 Task: For heading Arial Rounded MT Bold with Underline.  font size for heading26,  'Change the font style of data to'Browallia New.  and font size to 18,  Change the alignment of both headline & data to Align middle & Align Text left.  In the sheet  DashboardFinRecords
Action: Mouse moved to (23, 101)
Screenshot: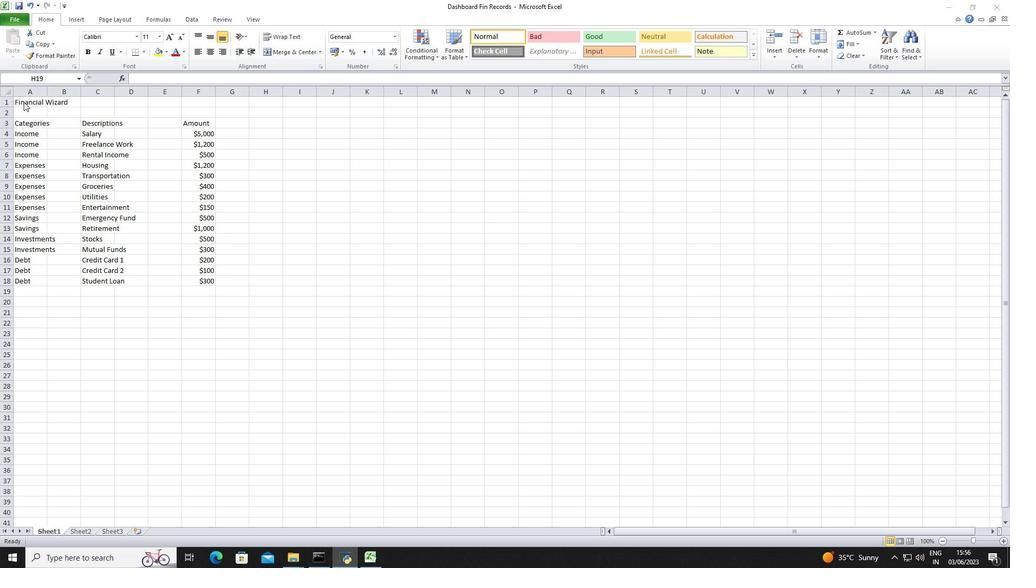 
Action: Mouse pressed left at (23, 101)
Screenshot: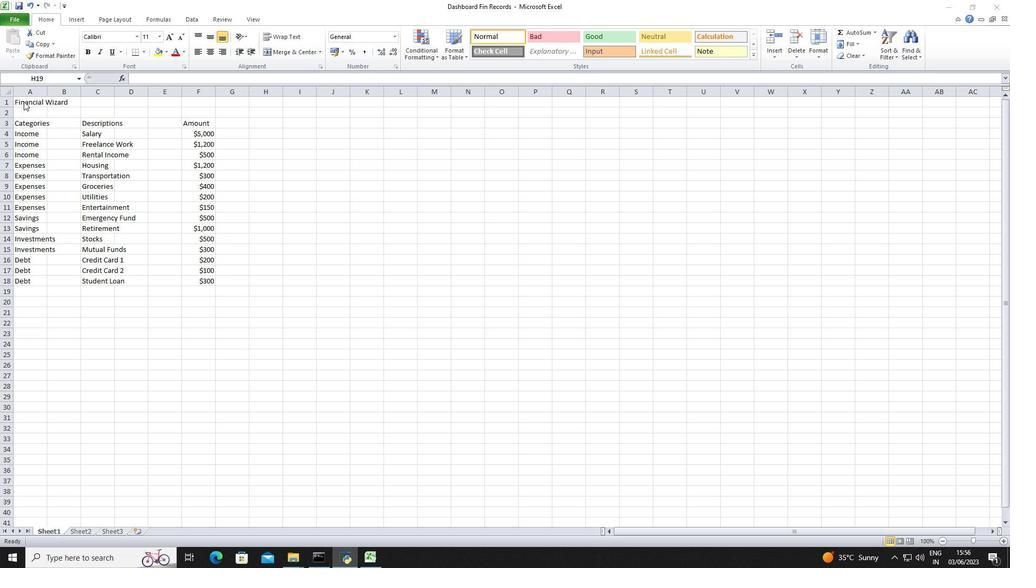 
Action: Mouse moved to (26, 101)
Screenshot: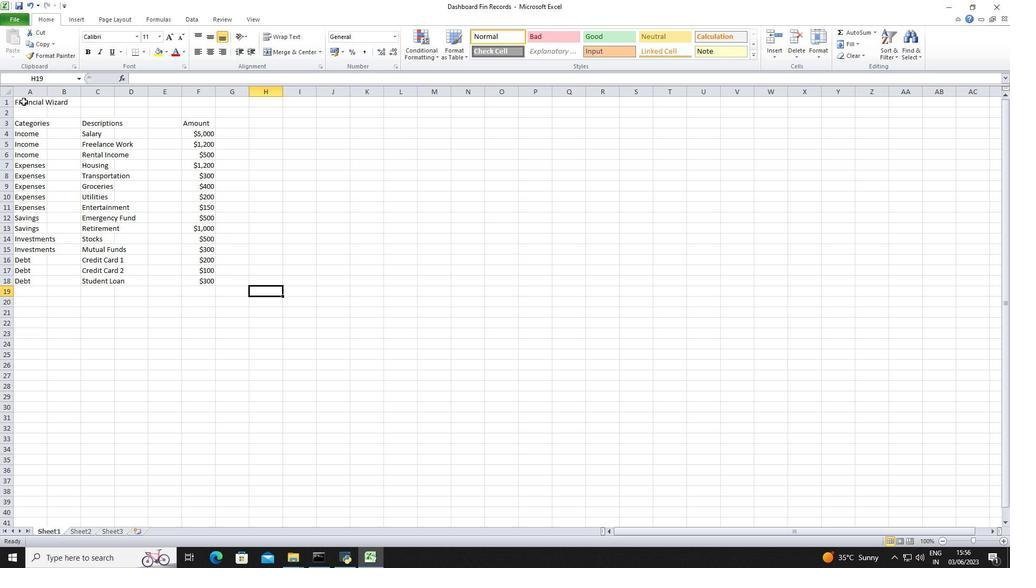 
Action: Mouse pressed left at (26, 101)
Screenshot: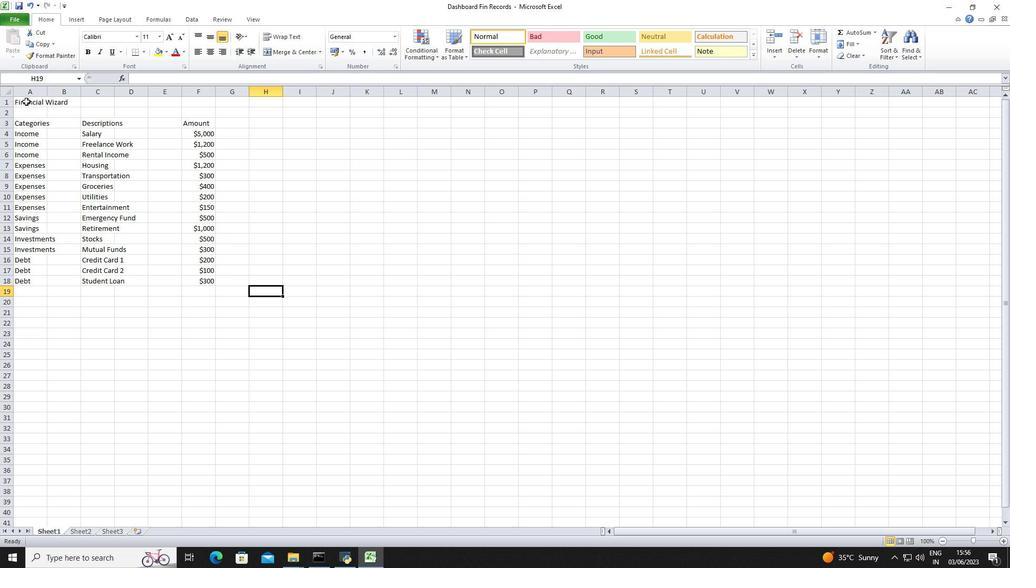 
Action: Mouse moved to (118, 35)
Screenshot: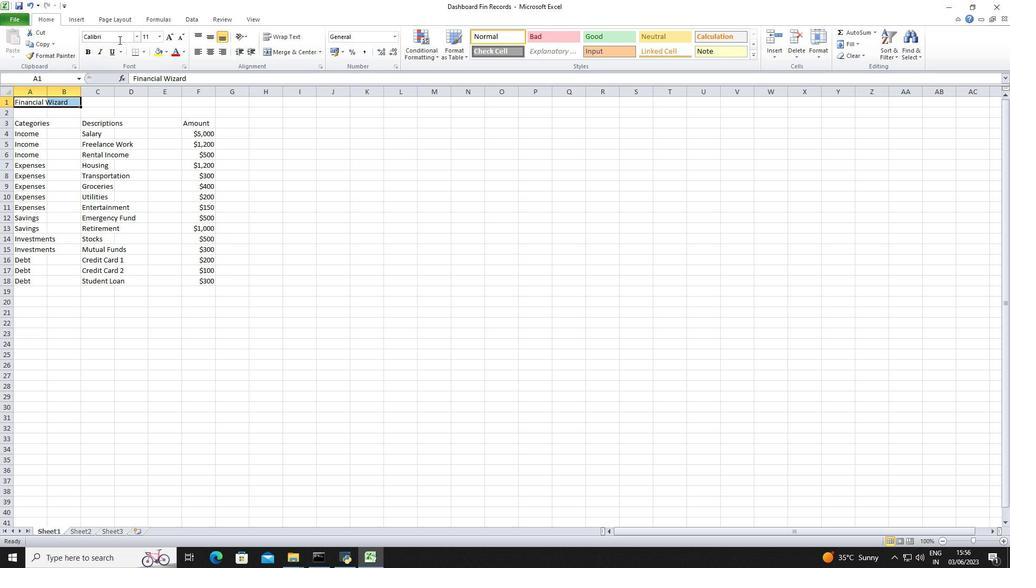 
Action: Mouse pressed left at (118, 35)
Screenshot: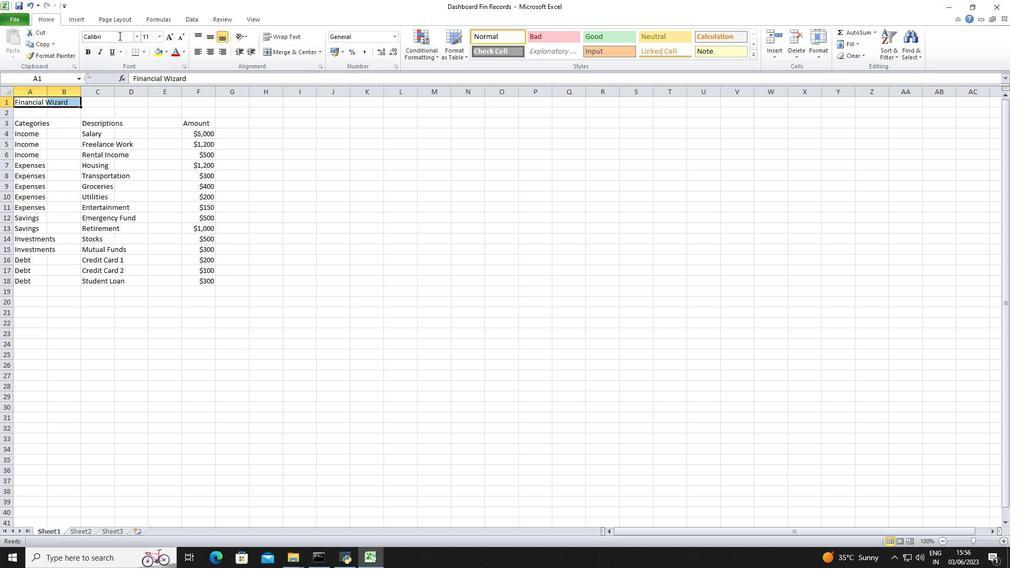 
Action: Key pressed <Key.shift><Key.shift><Key.shift><Key.shift><Key.shift><Key.shift><Key.shift><Key.shift><Key.shift><Key.shift>Ariial<Key.space><Key.shift>Rounded<Key.space><Key.shift>MT<Key.space><Key.shift>Bold<Key.enter>
Screenshot: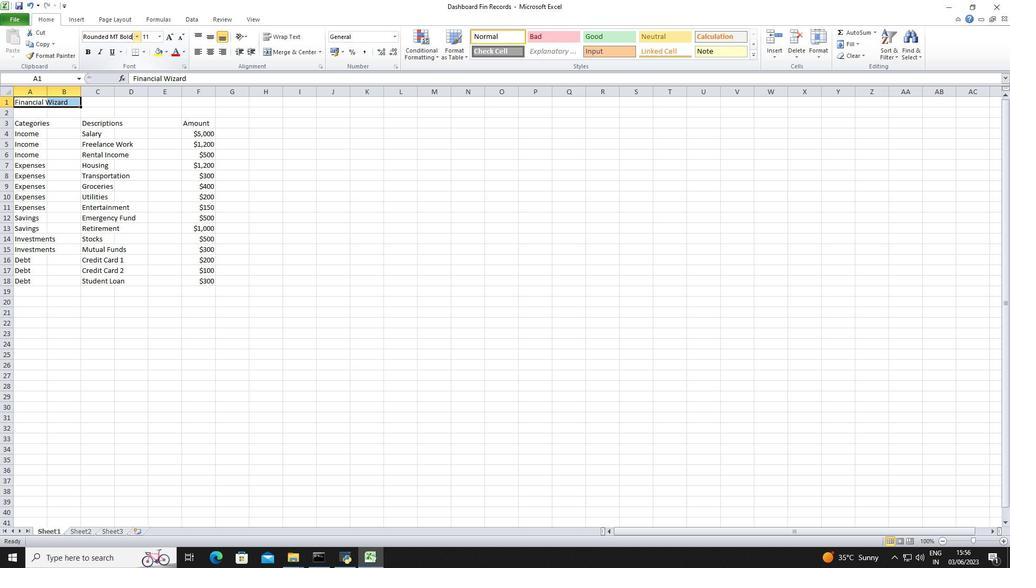 
Action: Mouse moved to (111, 48)
Screenshot: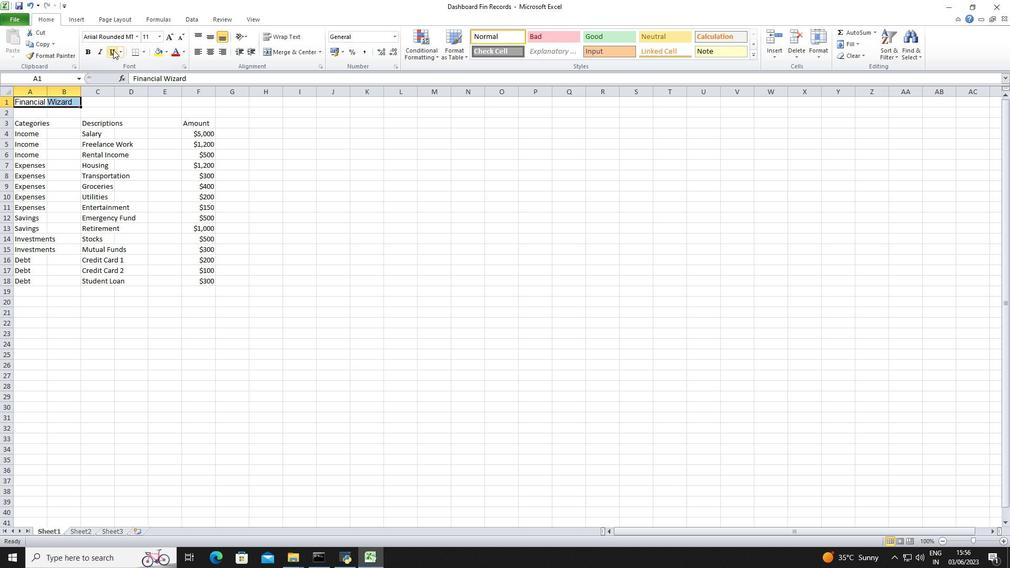 
Action: Mouse pressed left at (111, 48)
Screenshot: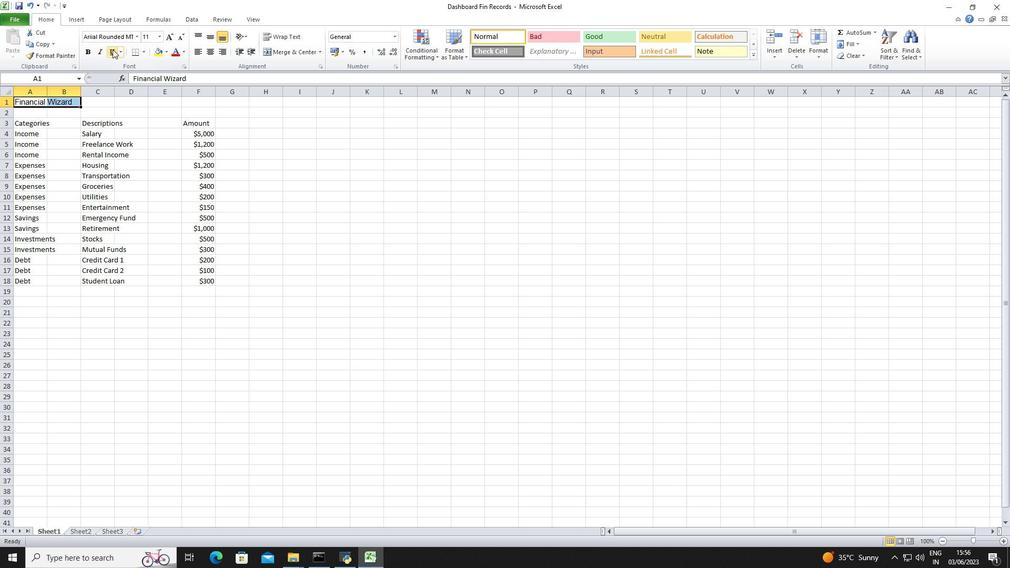 
Action: Mouse moved to (163, 33)
Screenshot: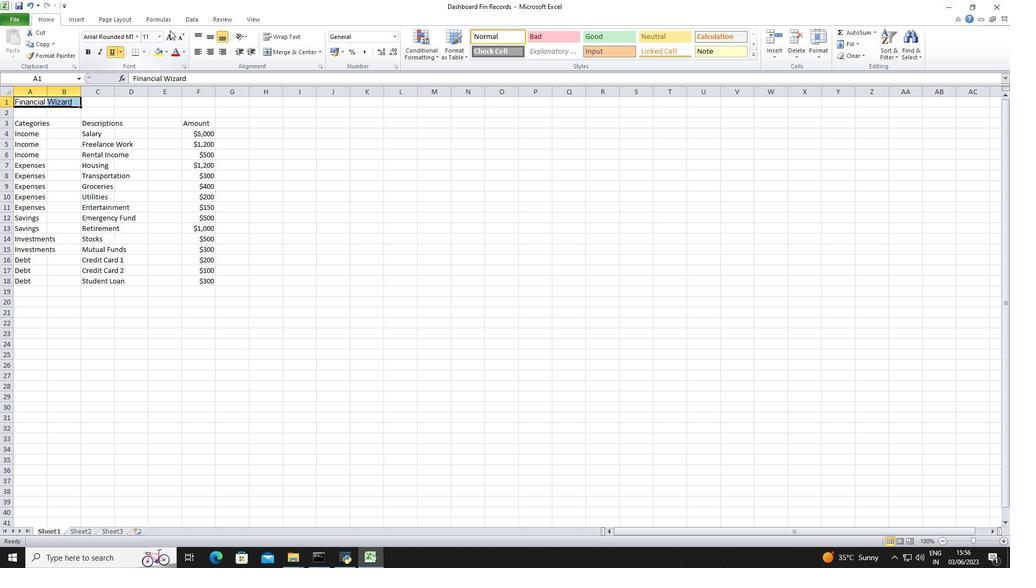 
Action: Mouse pressed left at (163, 33)
Screenshot: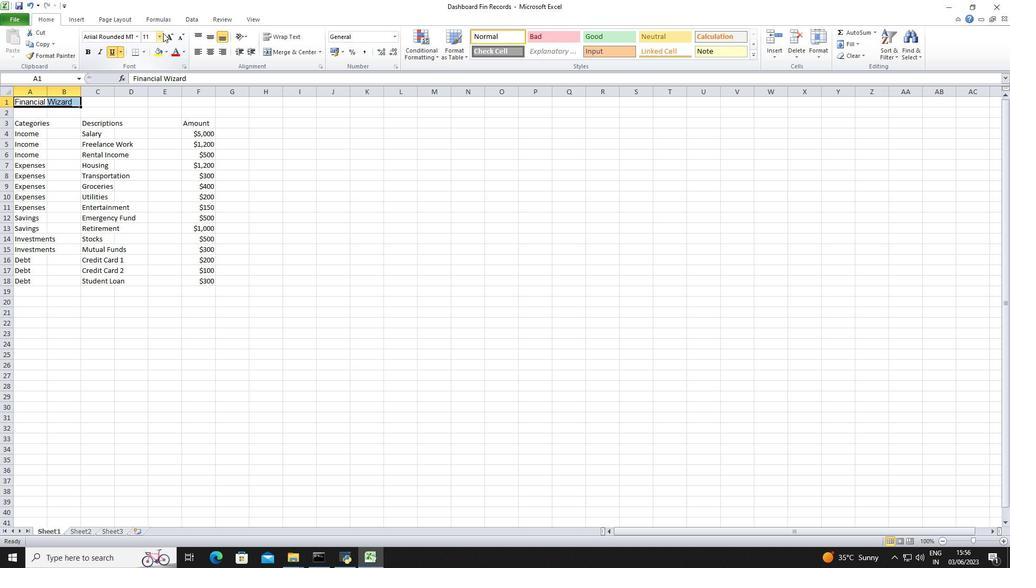 
Action: Mouse moved to (144, 146)
Screenshot: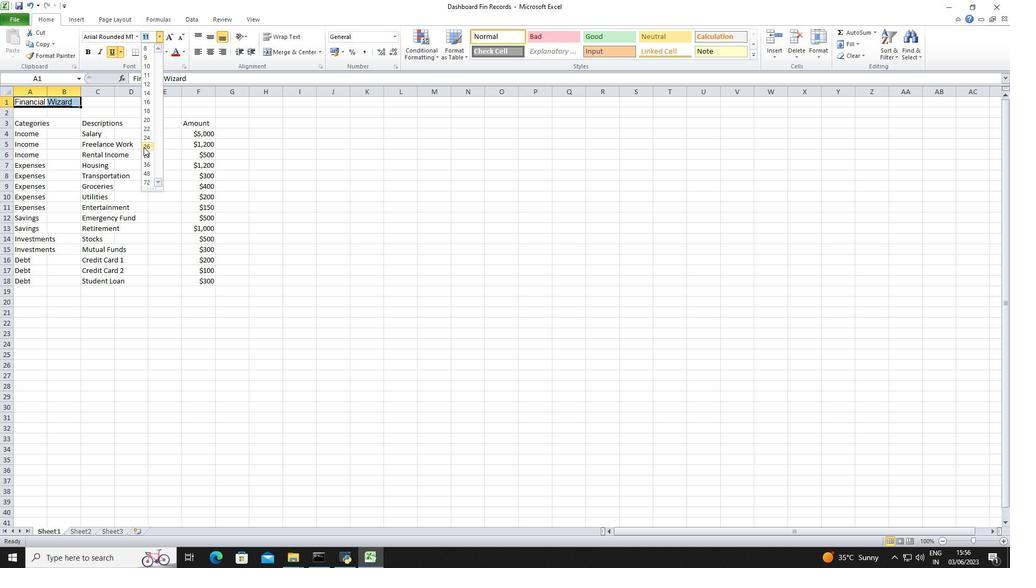 
Action: Mouse pressed left at (144, 146)
Screenshot: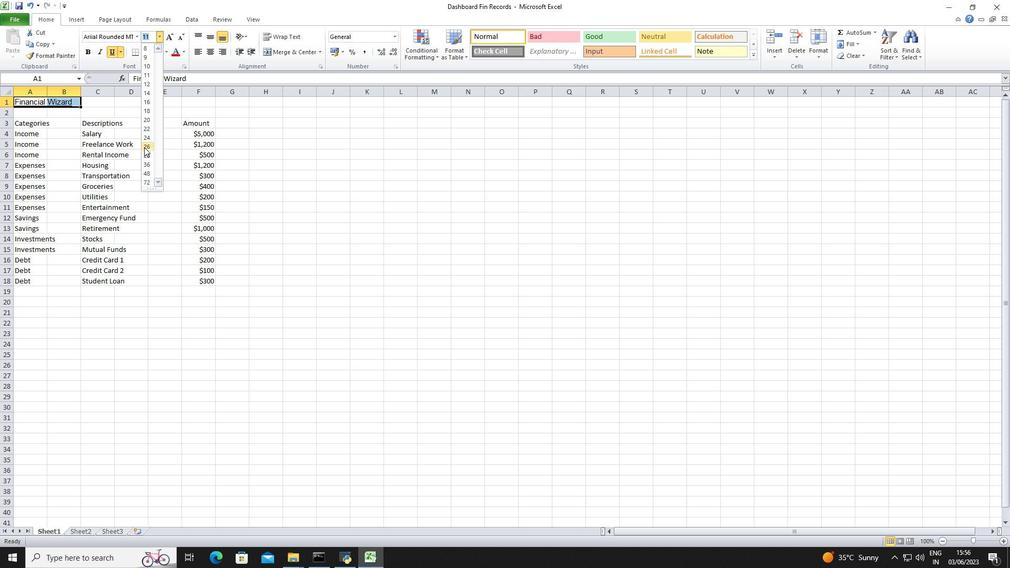 
Action: Mouse moved to (40, 136)
Screenshot: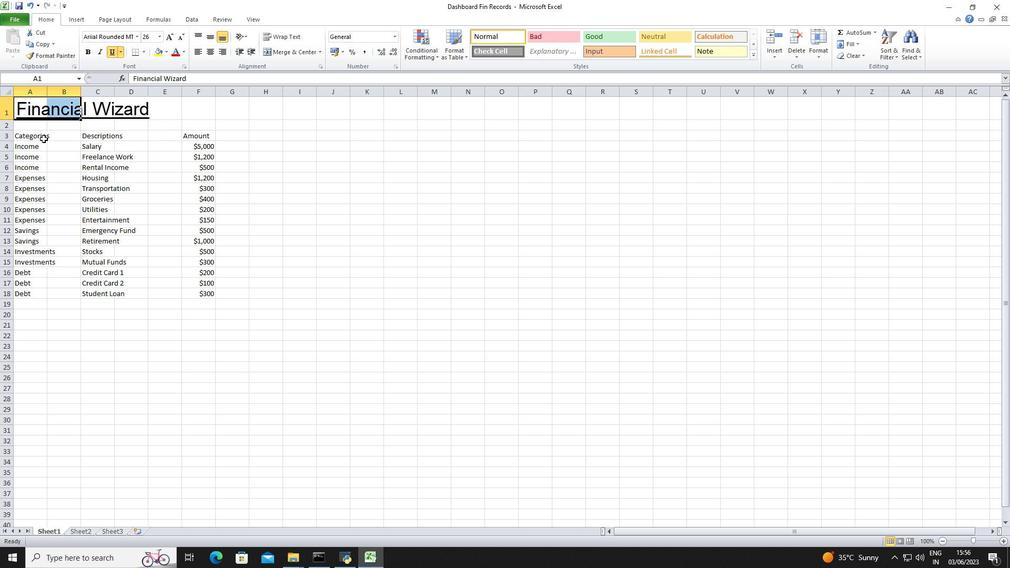 
Action: Mouse pressed left at (40, 136)
Screenshot: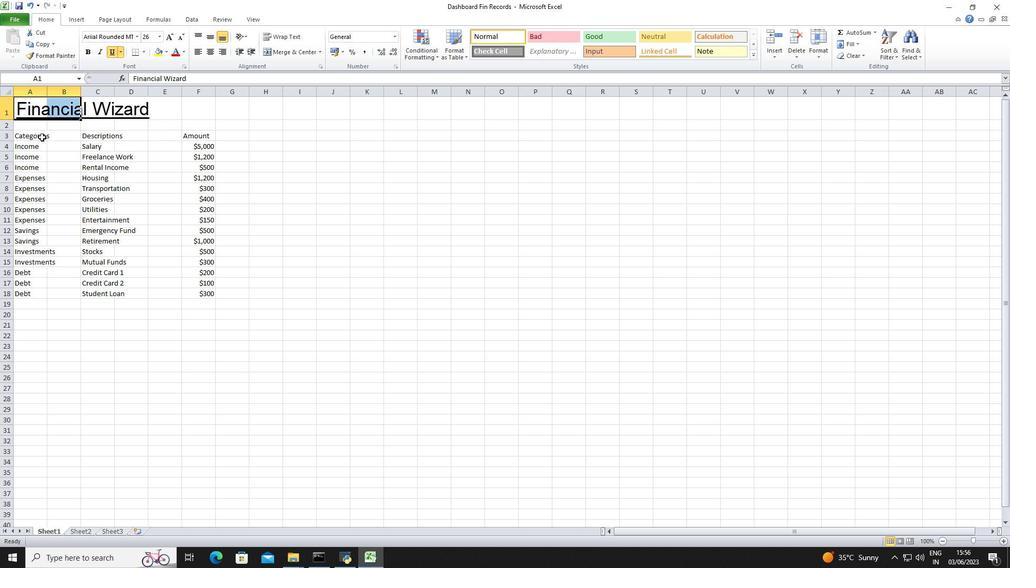 
Action: Mouse moved to (113, 38)
Screenshot: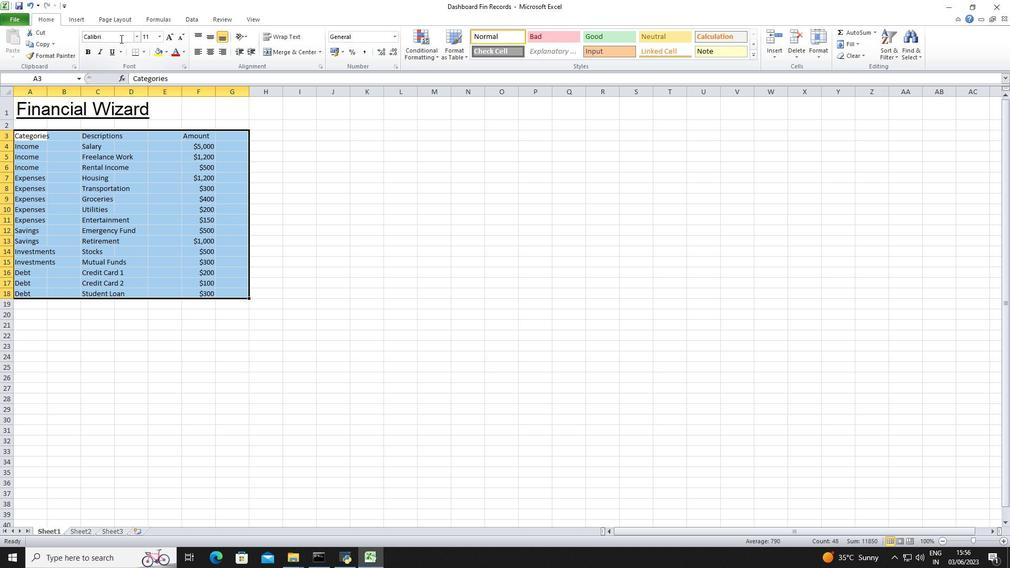 
Action: Mouse pressed left at (113, 38)
Screenshot: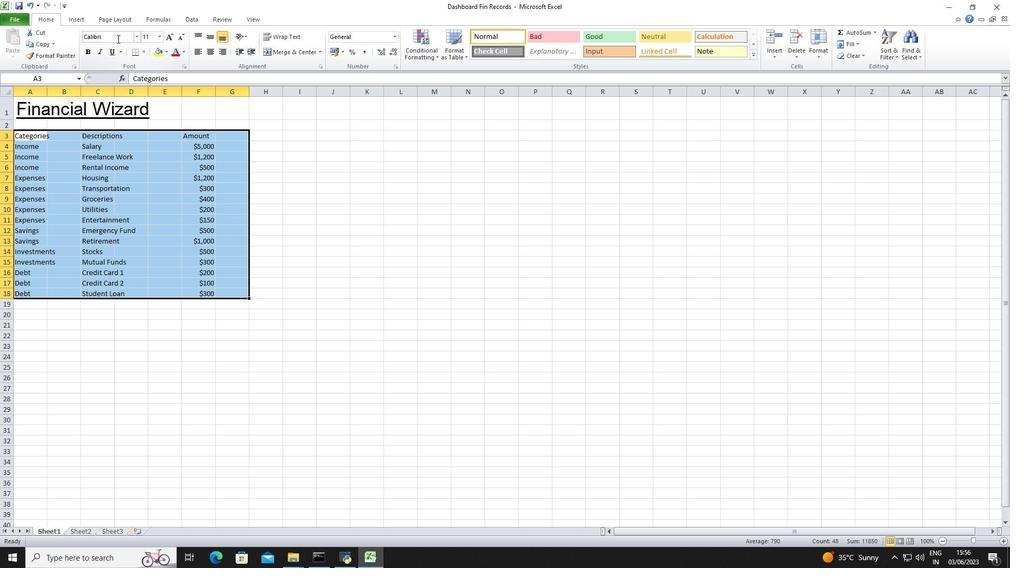 
Action: Key pressed <Key.shift>Browallia<Key.space><Key.shift>New<Key.enter>
Screenshot: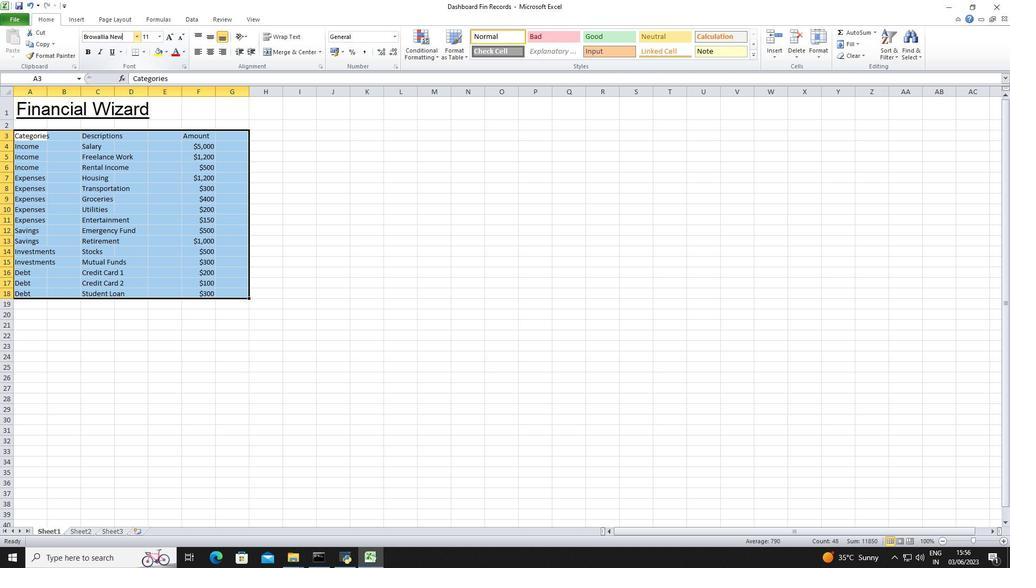 
Action: Mouse moved to (160, 40)
Screenshot: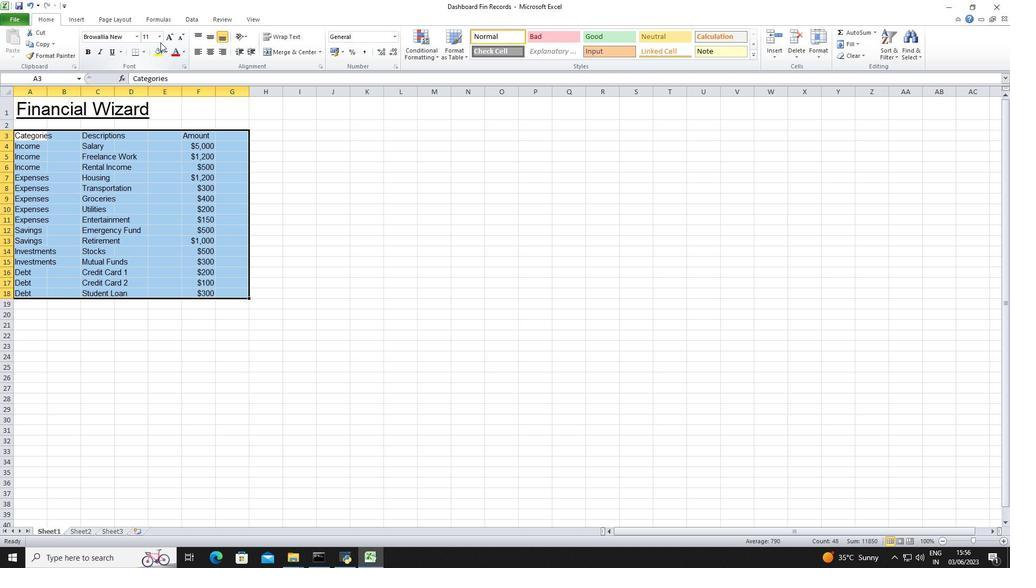 
Action: Mouse pressed left at (160, 40)
Screenshot: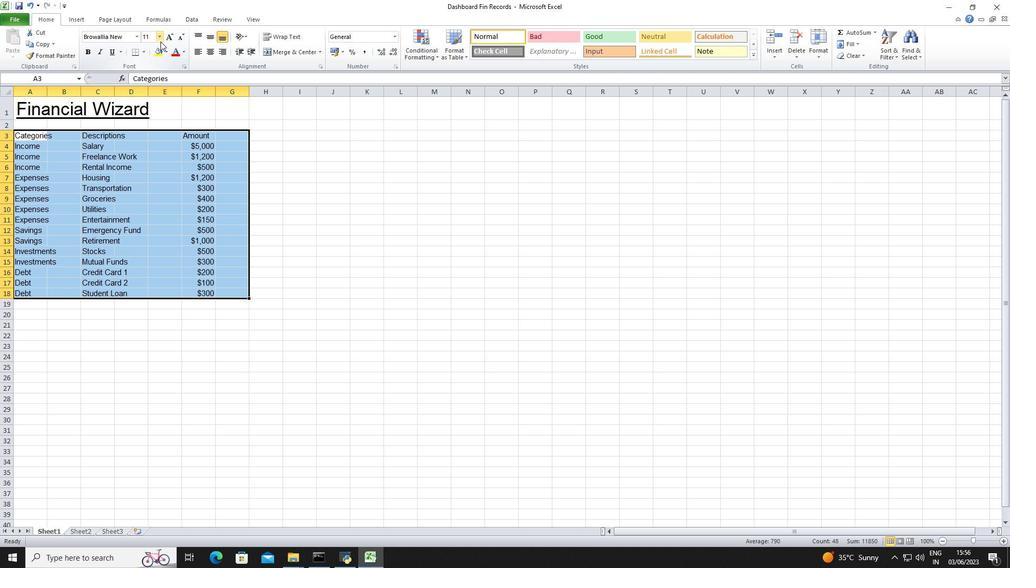 
Action: Mouse moved to (153, 107)
Screenshot: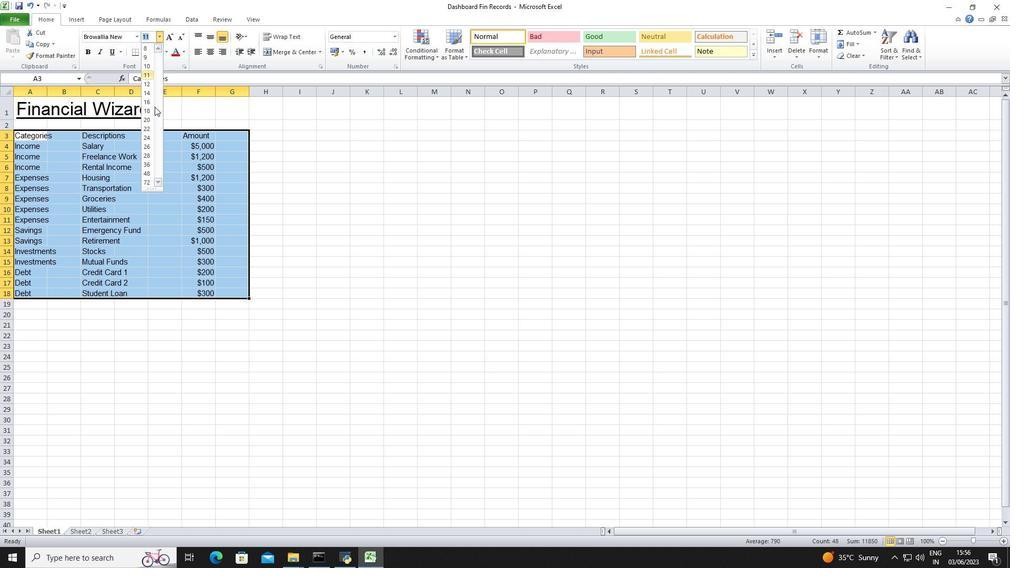 
Action: Mouse pressed left at (153, 107)
Screenshot: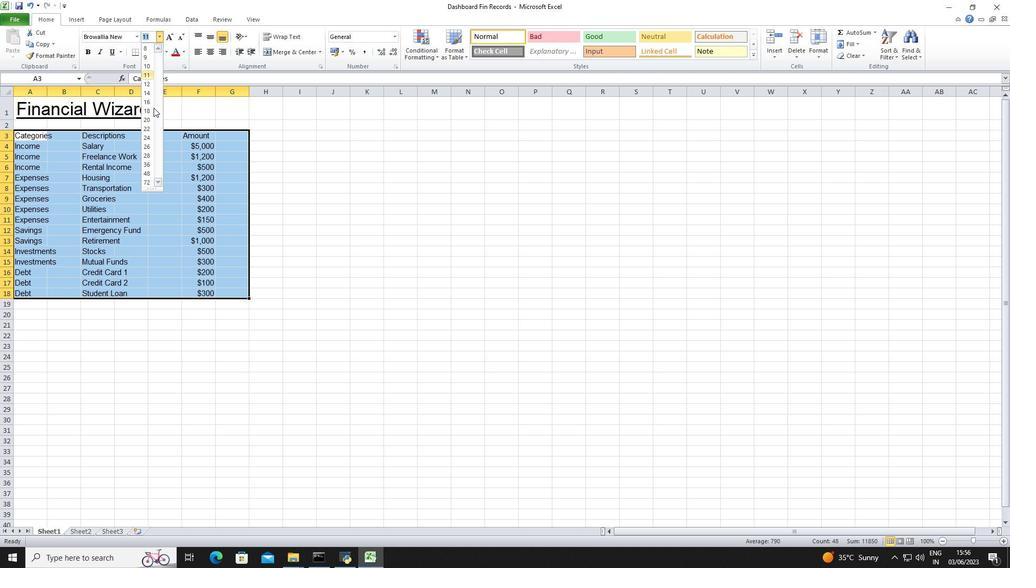 
Action: Mouse moved to (200, 52)
Screenshot: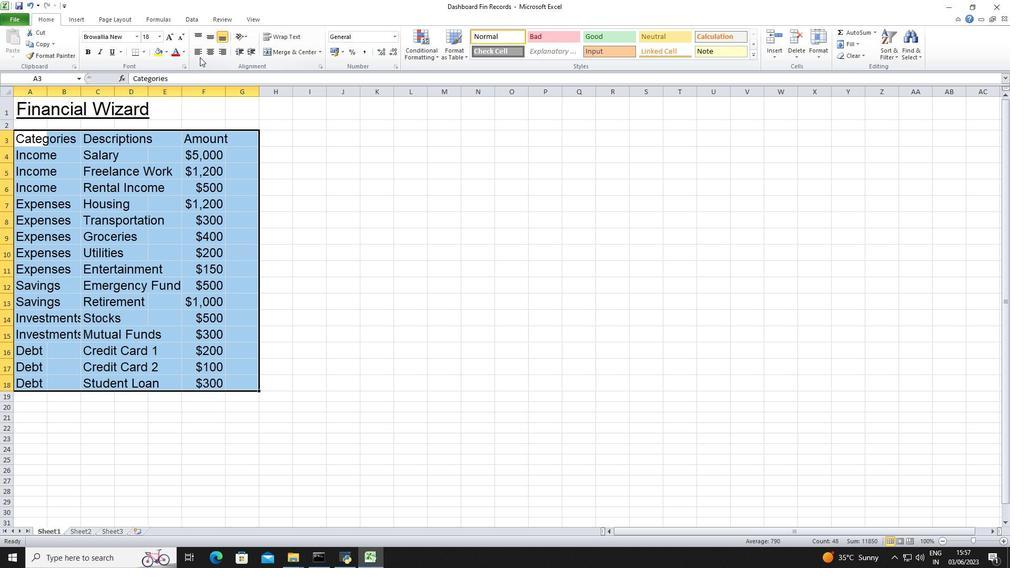 
Action: Mouse pressed left at (200, 52)
Screenshot: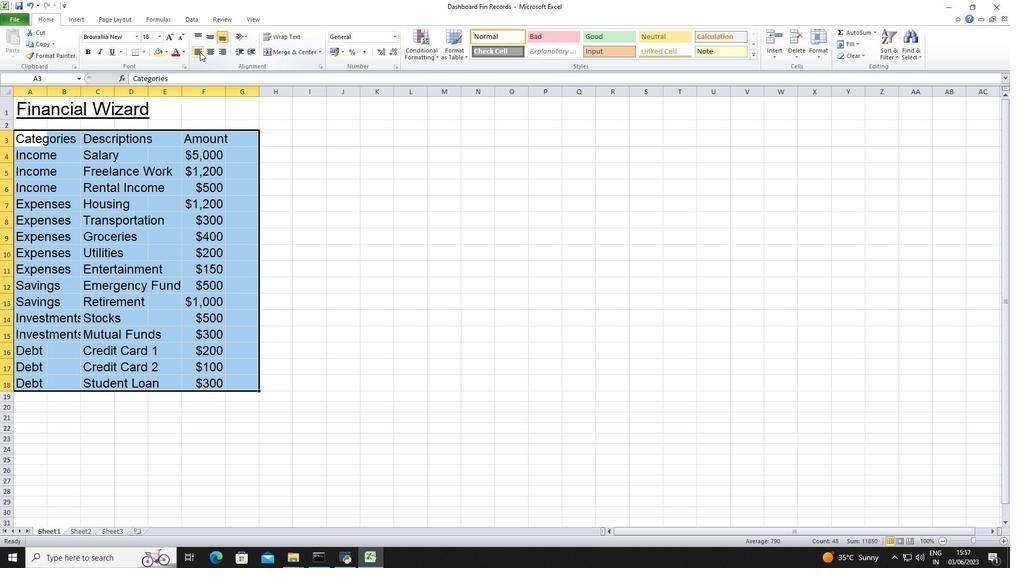 
Action: Mouse moved to (287, 111)
Screenshot: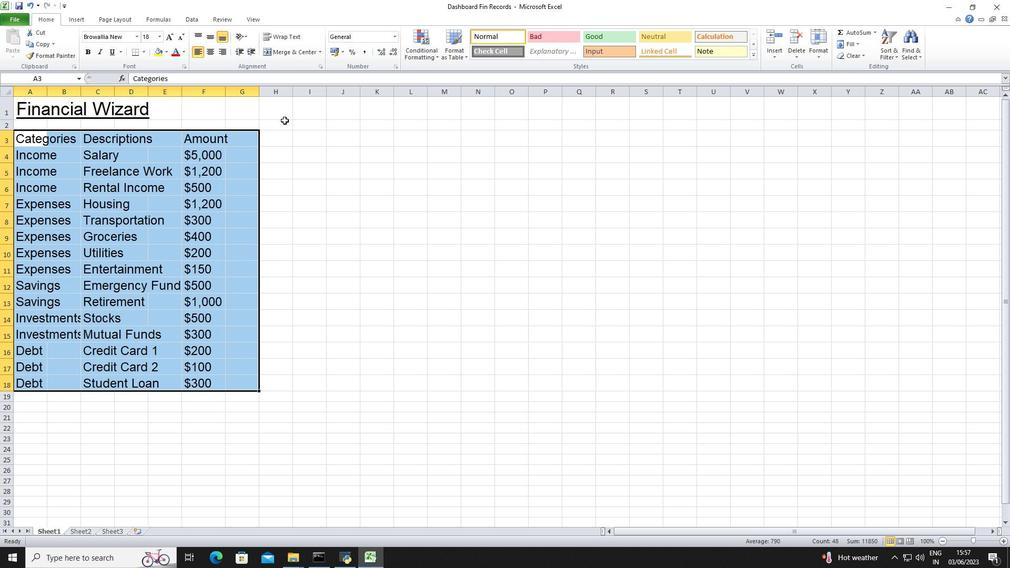 
Action: Mouse pressed left at (287, 111)
Screenshot: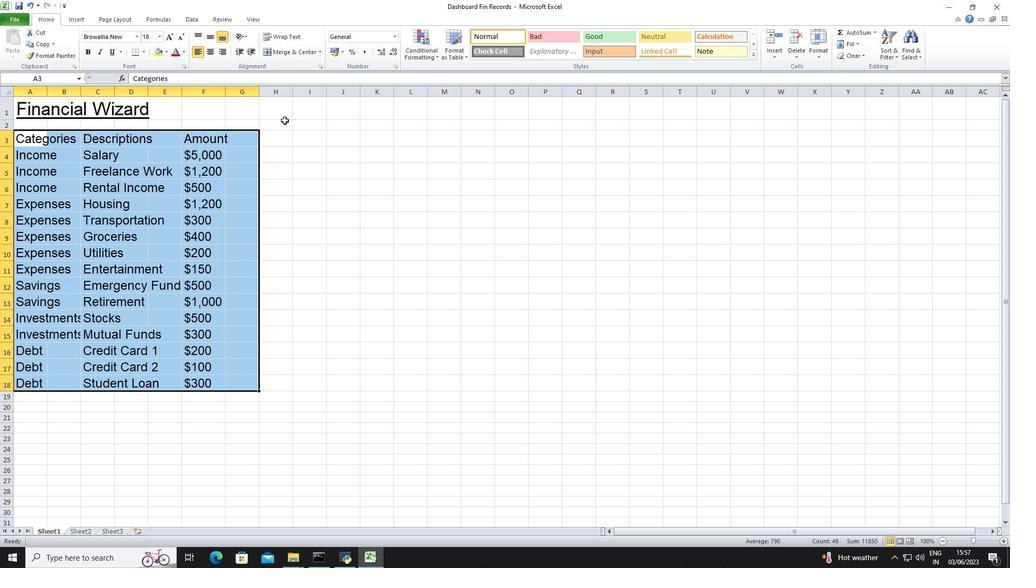 
